 Task: Update the alert settings of the saved search to daily.
Action: Mouse moved to (851, 123)
Screenshot: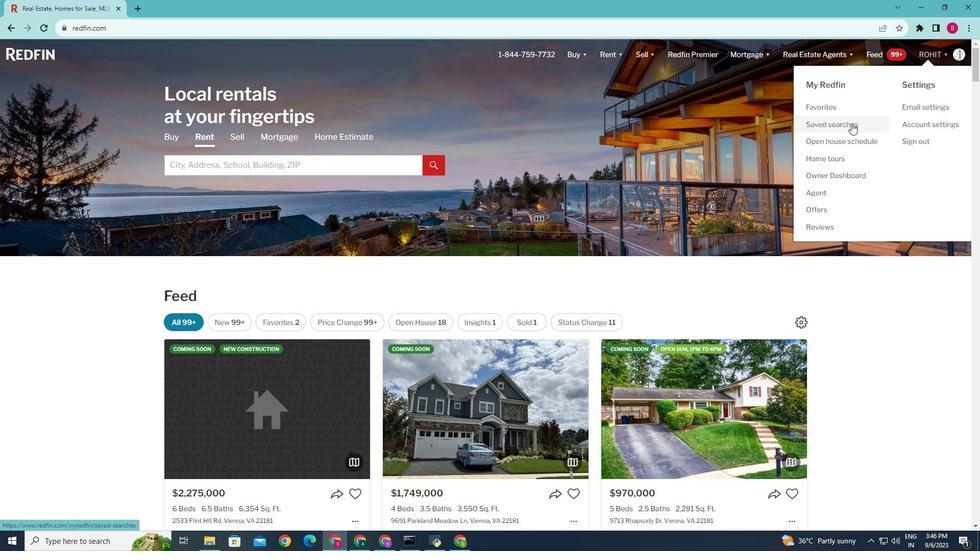 
Action: Mouse pressed left at (851, 123)
Screenshot: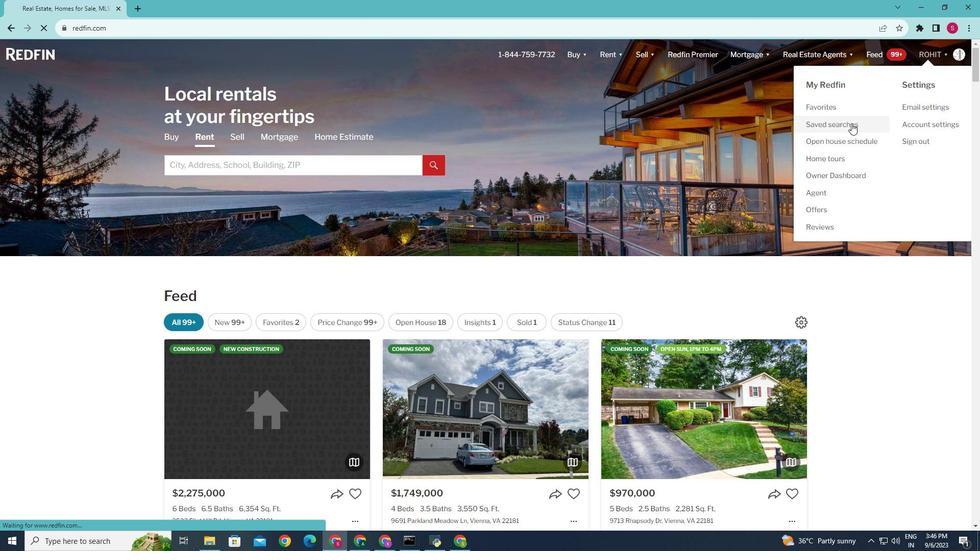 
Action: Mouse moved to (326, 245)
Screenshot: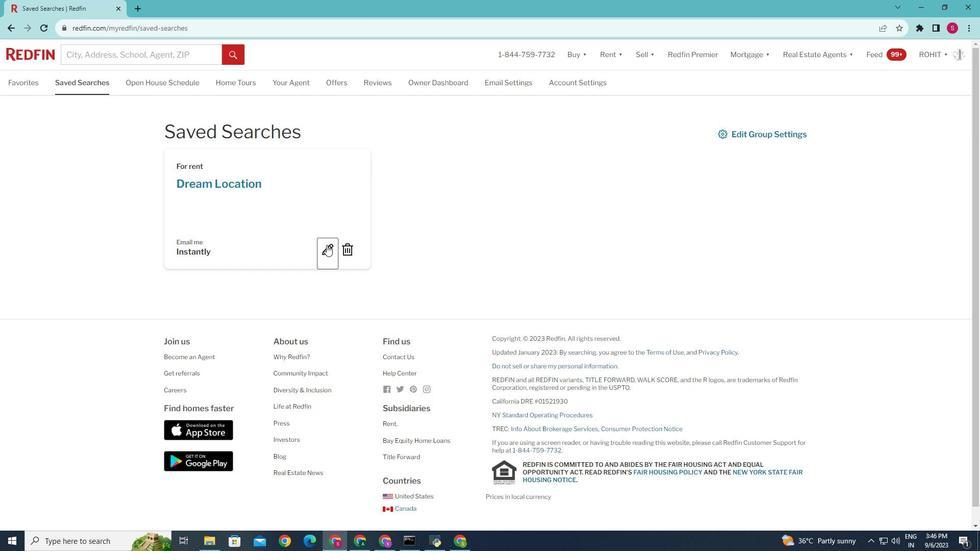 
Action: Mouse pressed left at (326, 245)
Screenshot: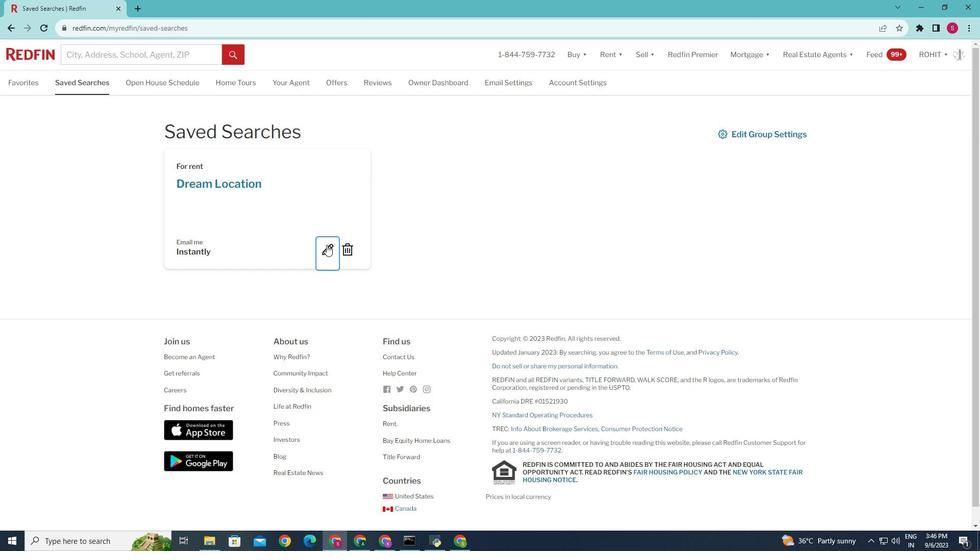 
Action: Mouse moved to (328, 251)
Screenshot: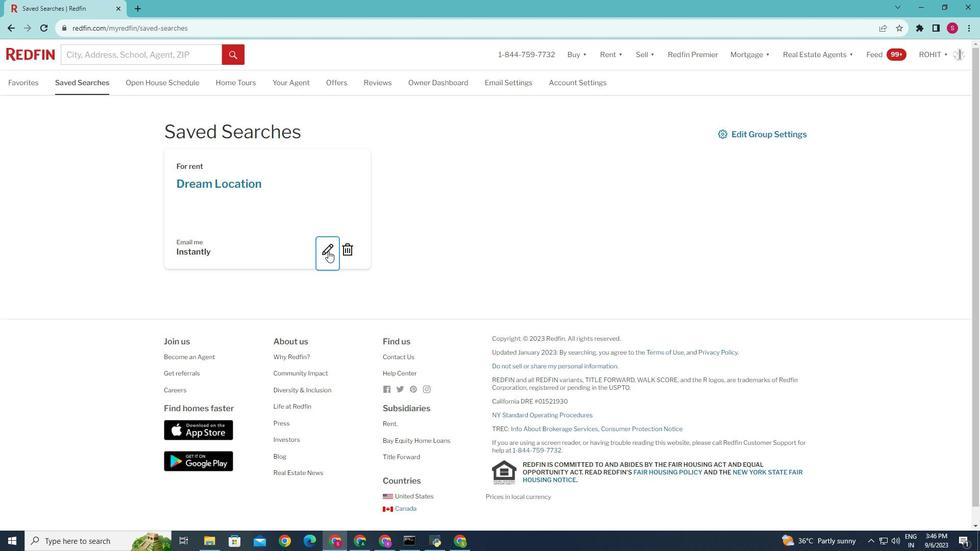 
Action: Mouse pressed left at (328, 251)
Screenshot: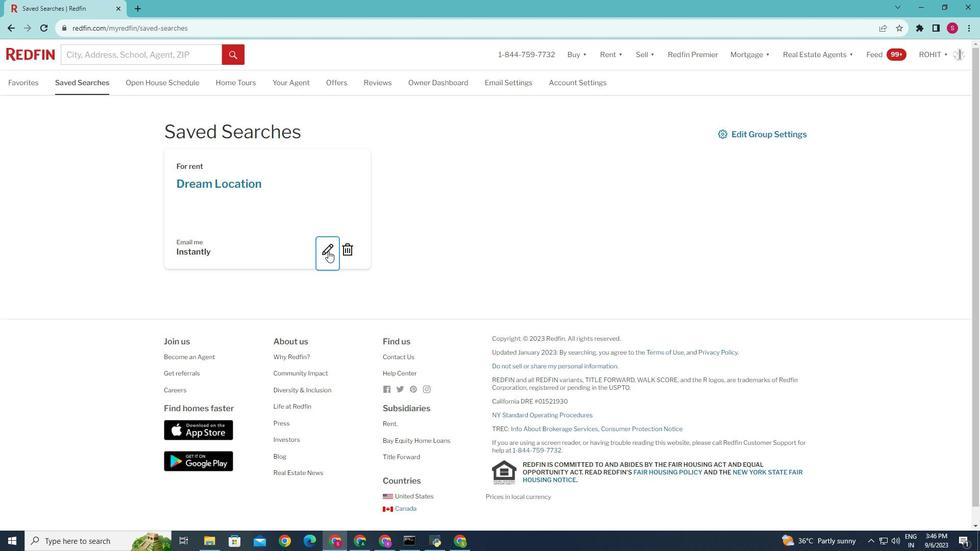 
Action: Mouse moved to (528, 208)
Screenshot: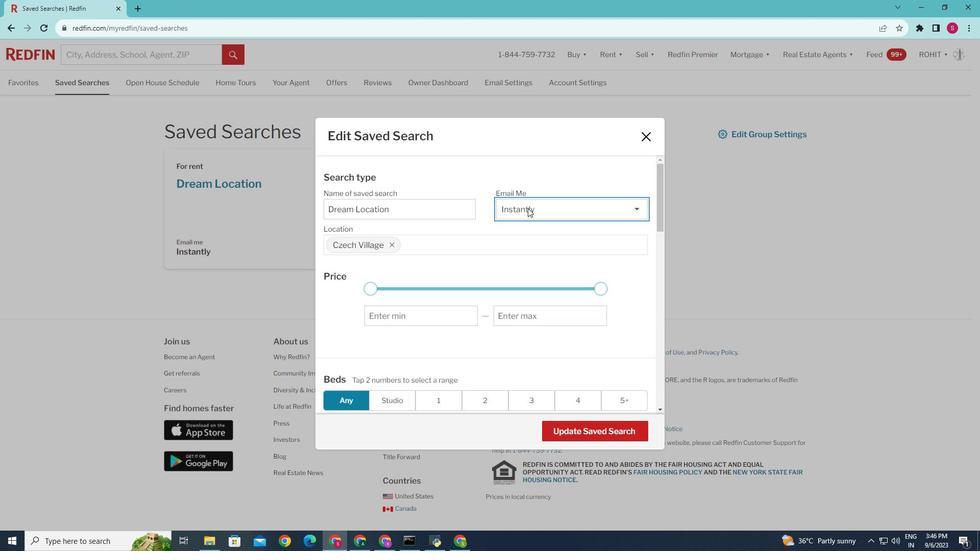 
Action: Mouse pressed left at (528, 208)
Screenshot: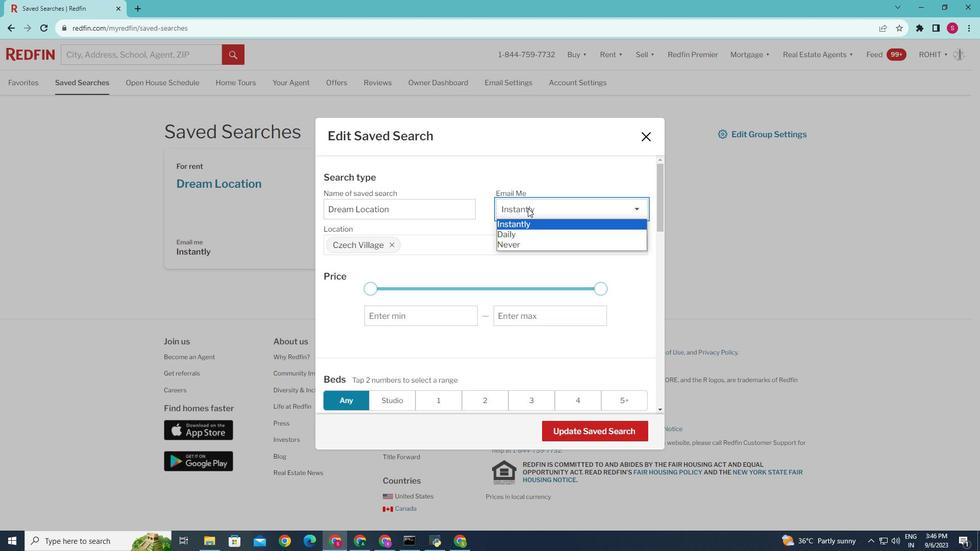 
Action: Mouse moved to (516, 233)
Screenshot: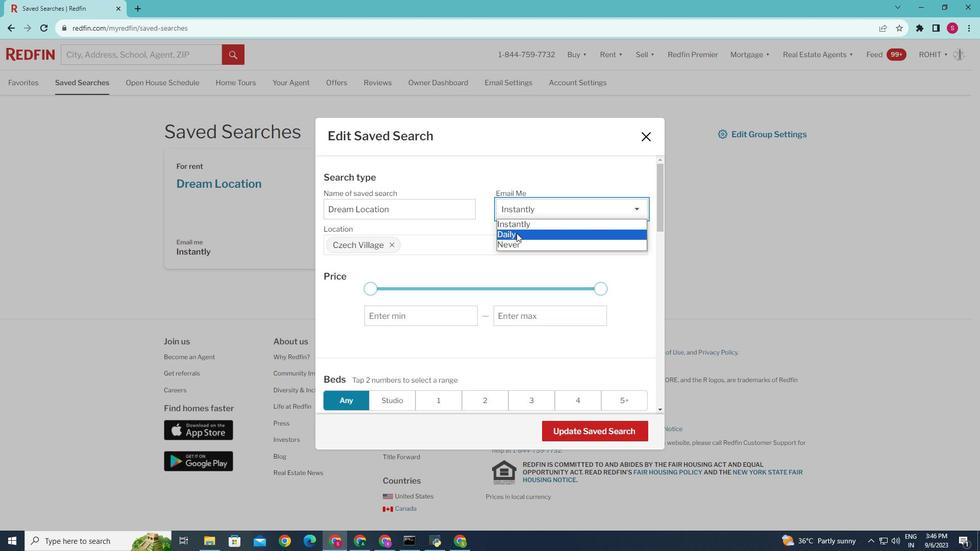 
Action: Mouse pressed left at (516, 233)
Screenshot: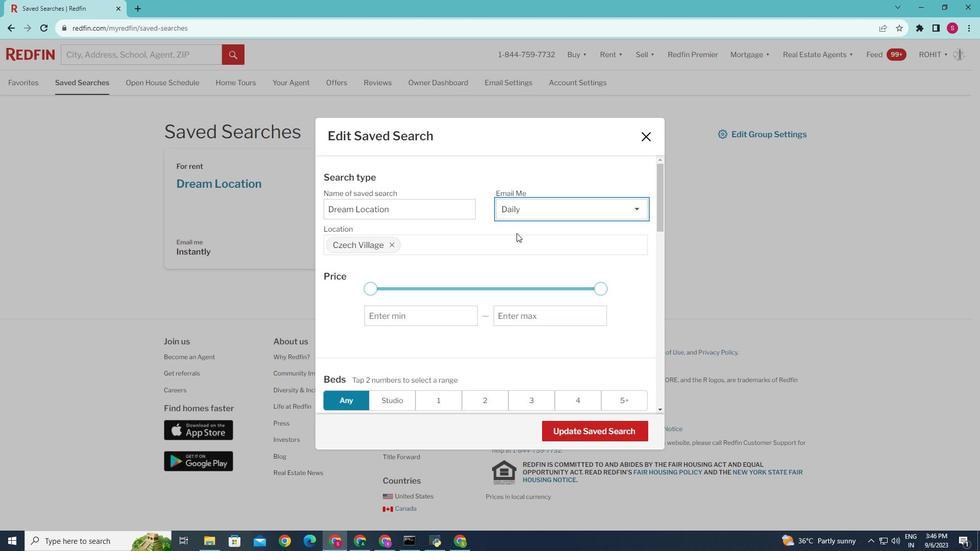 
Action: Mouse moved to (558, 425)
Screenshot: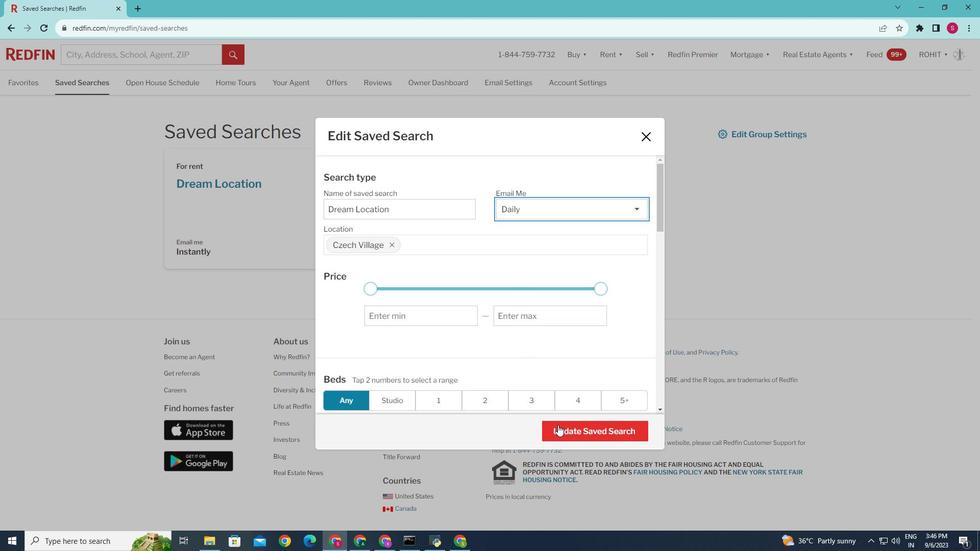 
Action: Mouse pressed left at (558, 425)
Screenshot: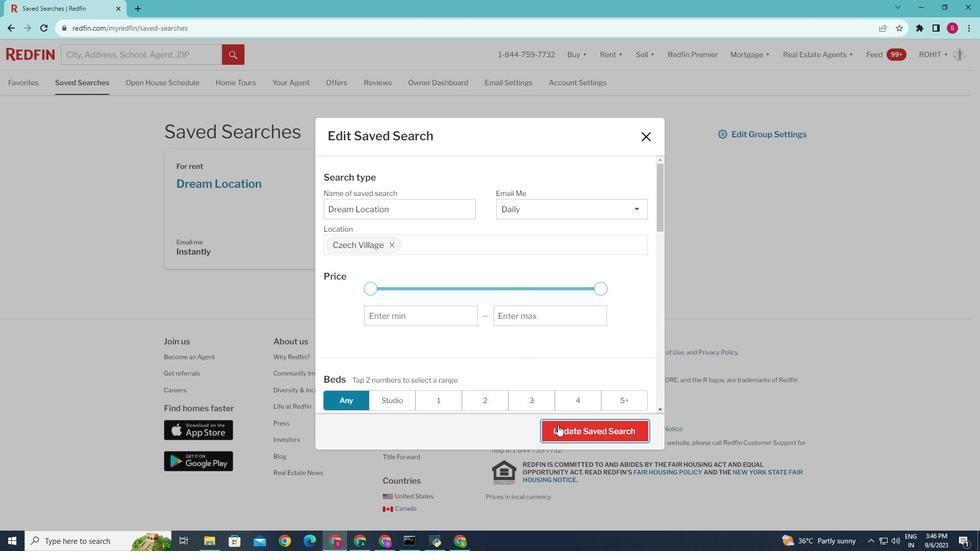 
